 Task: Change  the formatting of the data to Which is  Less than 5, In conditional formating, put the option 'Green Fill with Dark Green Text. . 'In the sheet   Triumph Sales review   book
Action: Mouse moved to (45, 169)
Screenshot: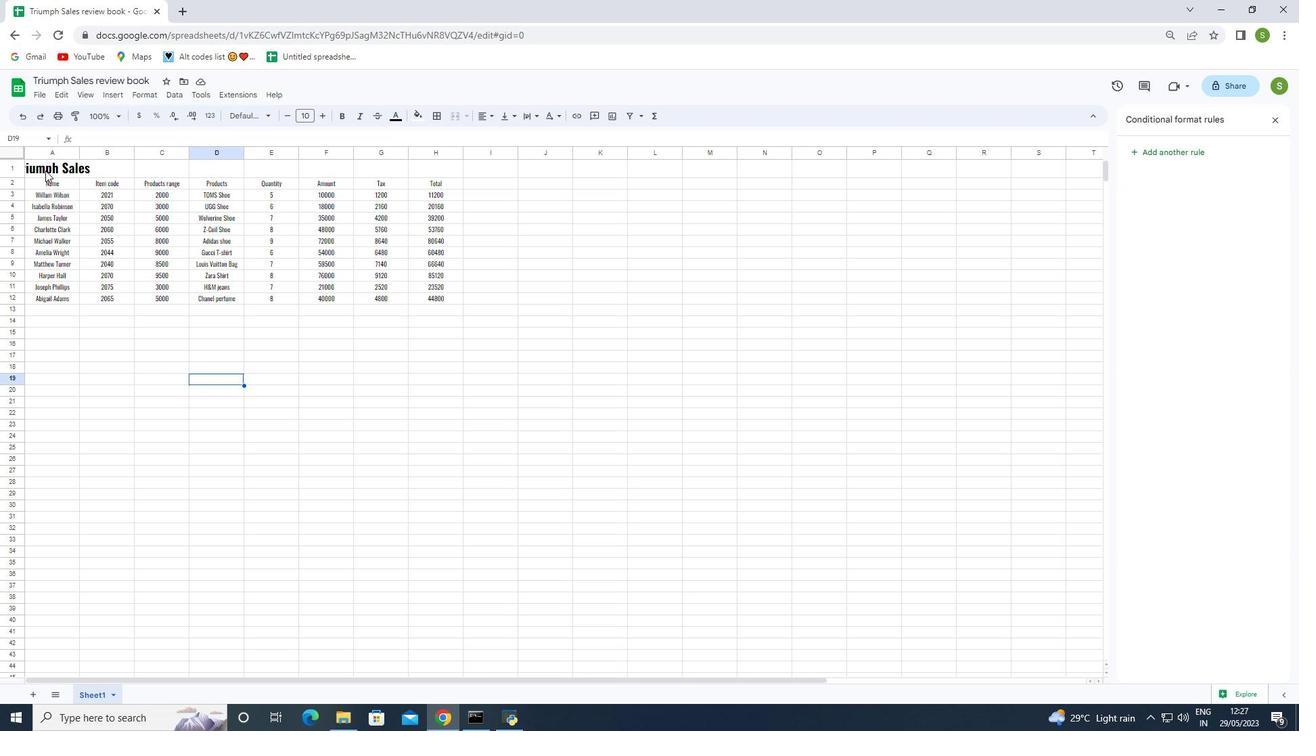 
Action: Mouse pressed left at (45, 169)
Screenshot: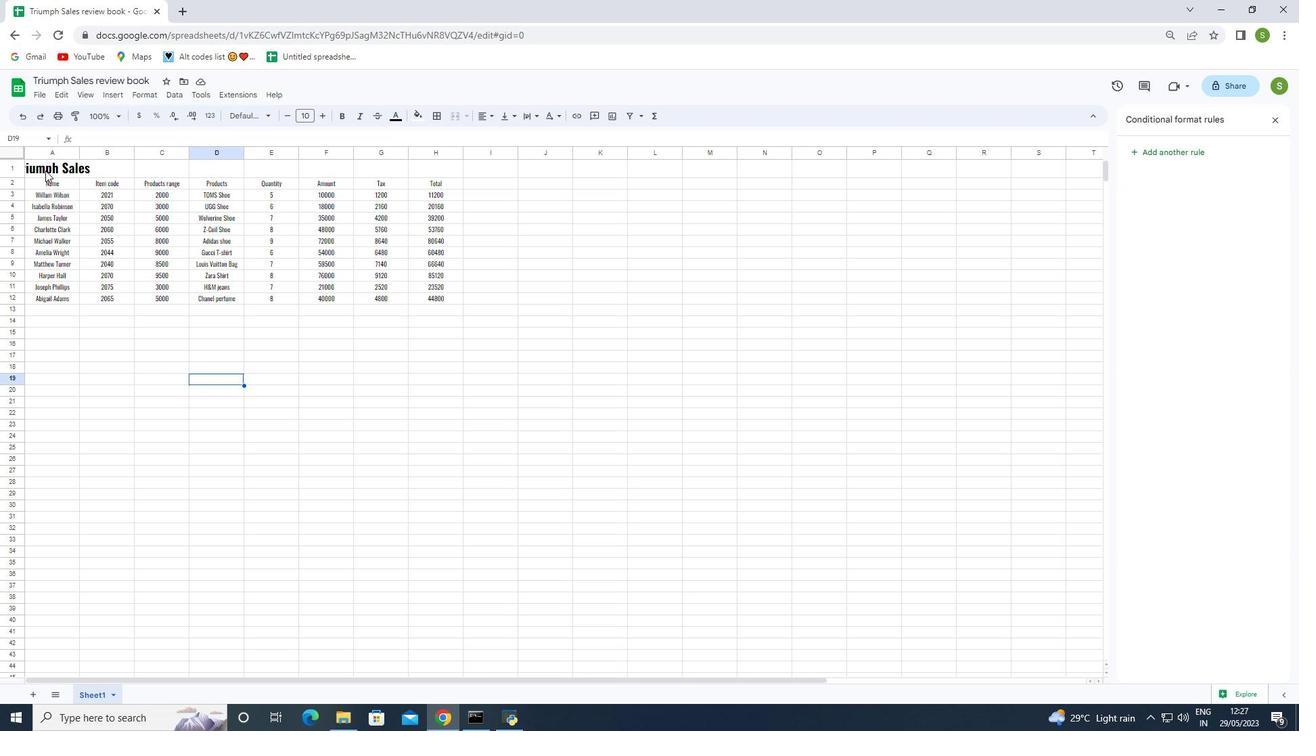 
Action: Mouse moved to (151, 97)
Screenshot: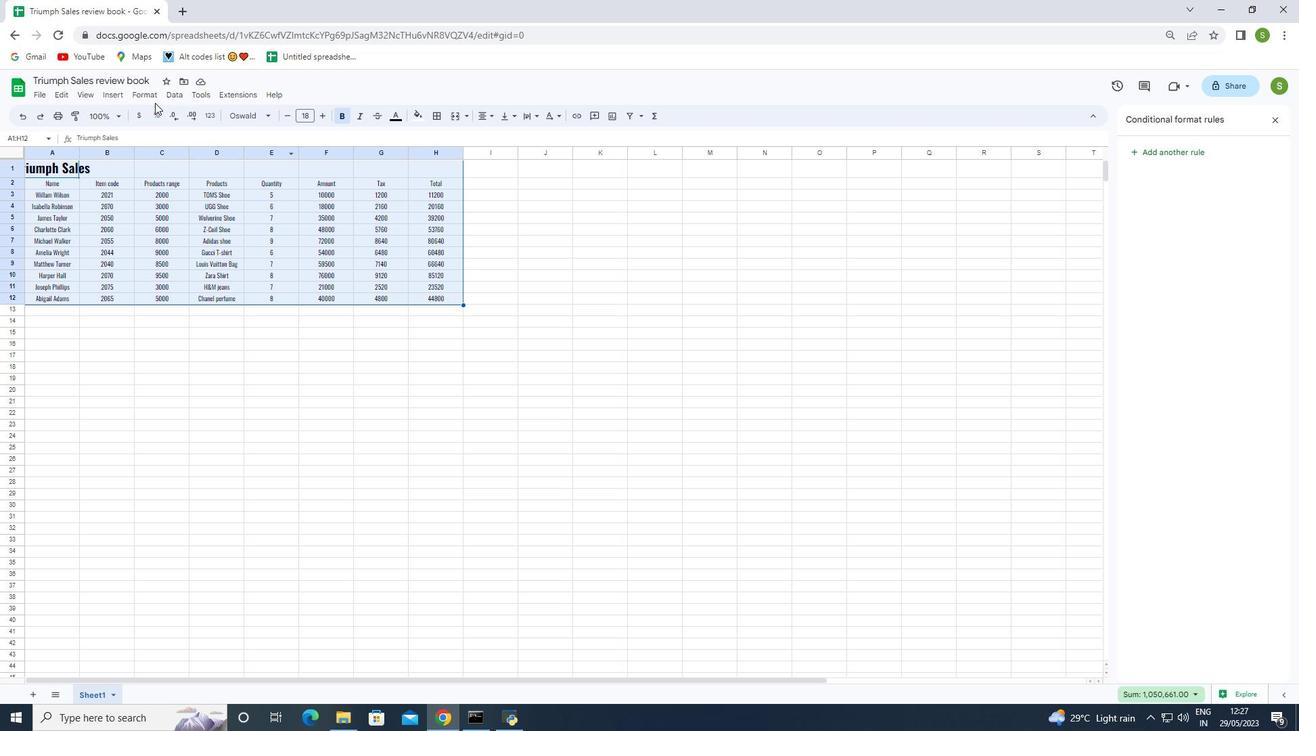 
Action: Mouse pressed left at (151, 97)
Screenshot: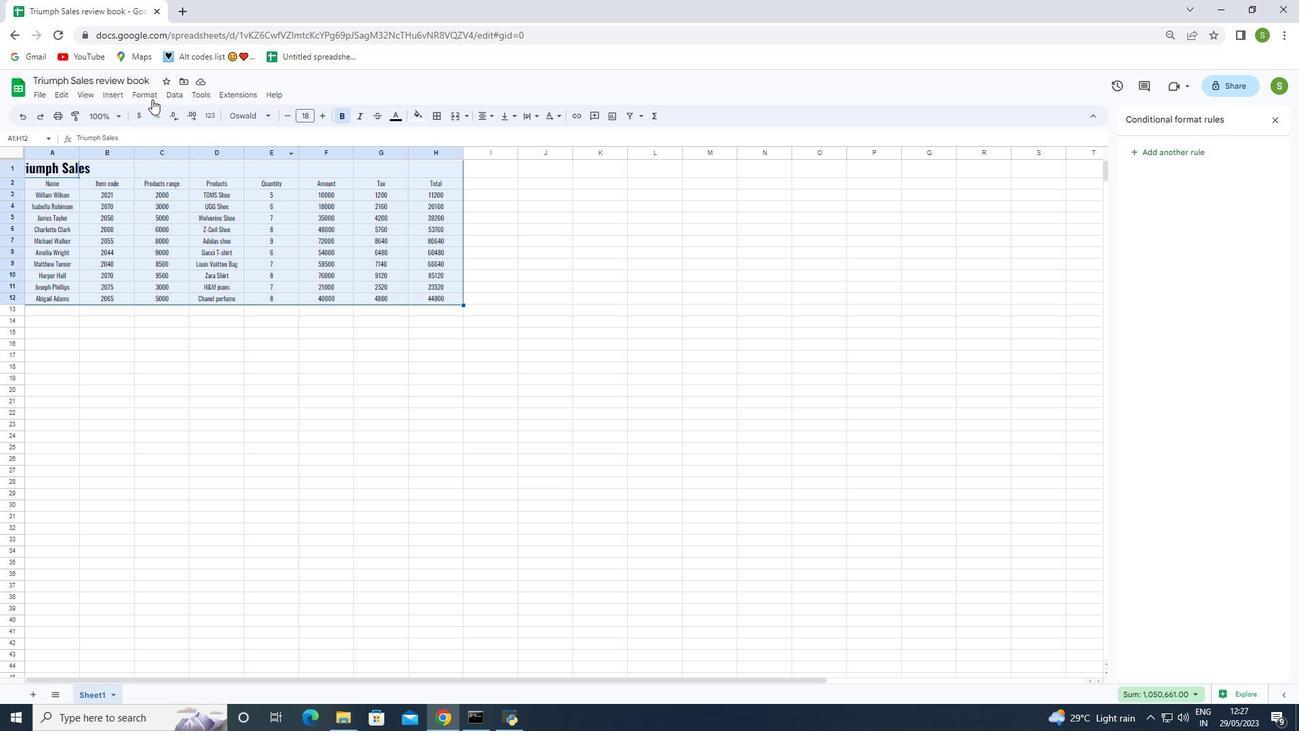 
Action: Mouse moved to (179, 279)
Screenshot: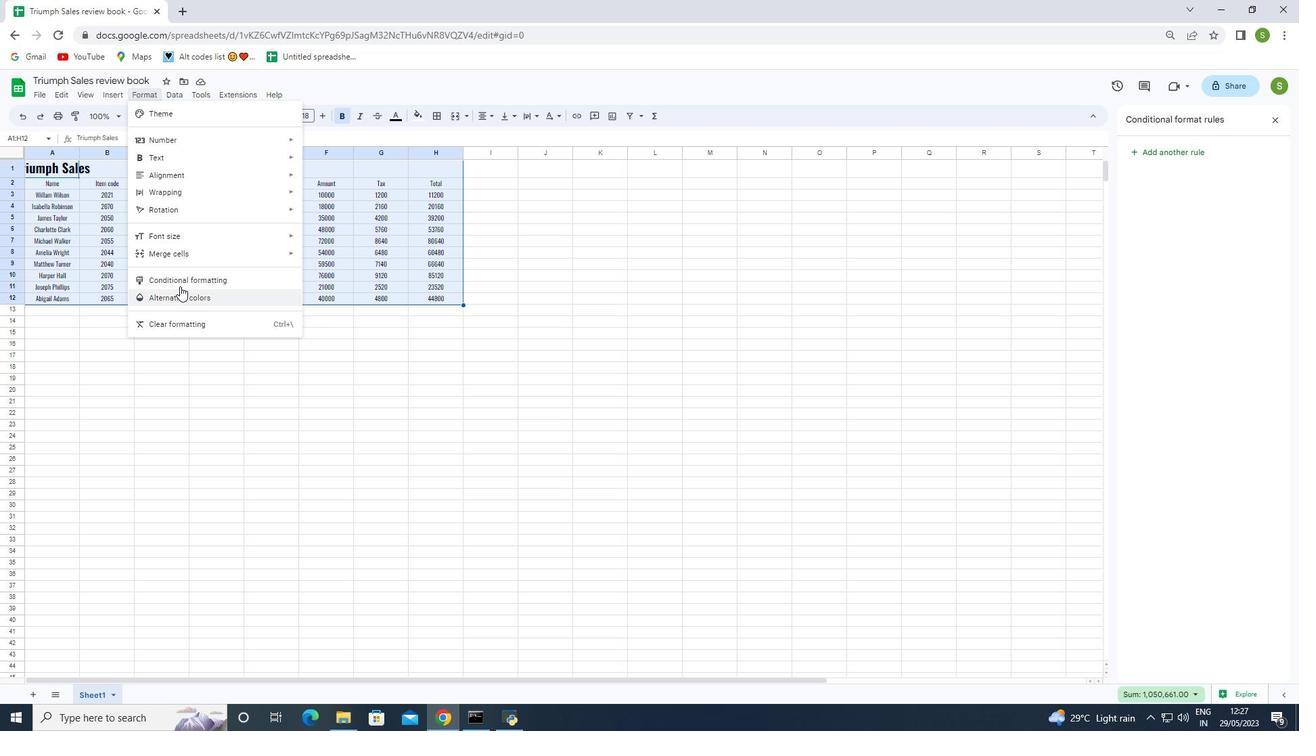 
Action: Mouse pressed left at (179, 279)
Screenshot: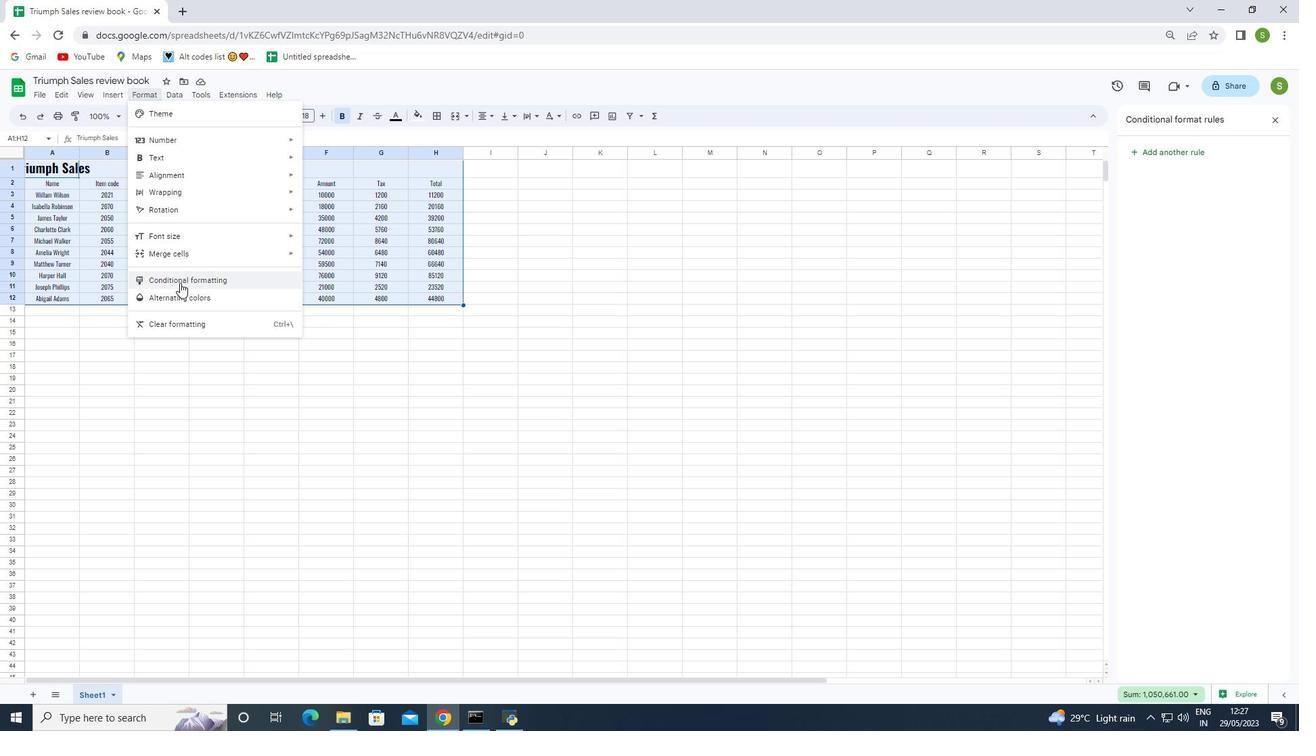 
Action: Mouse moved to (1226, 322)
Screenshot: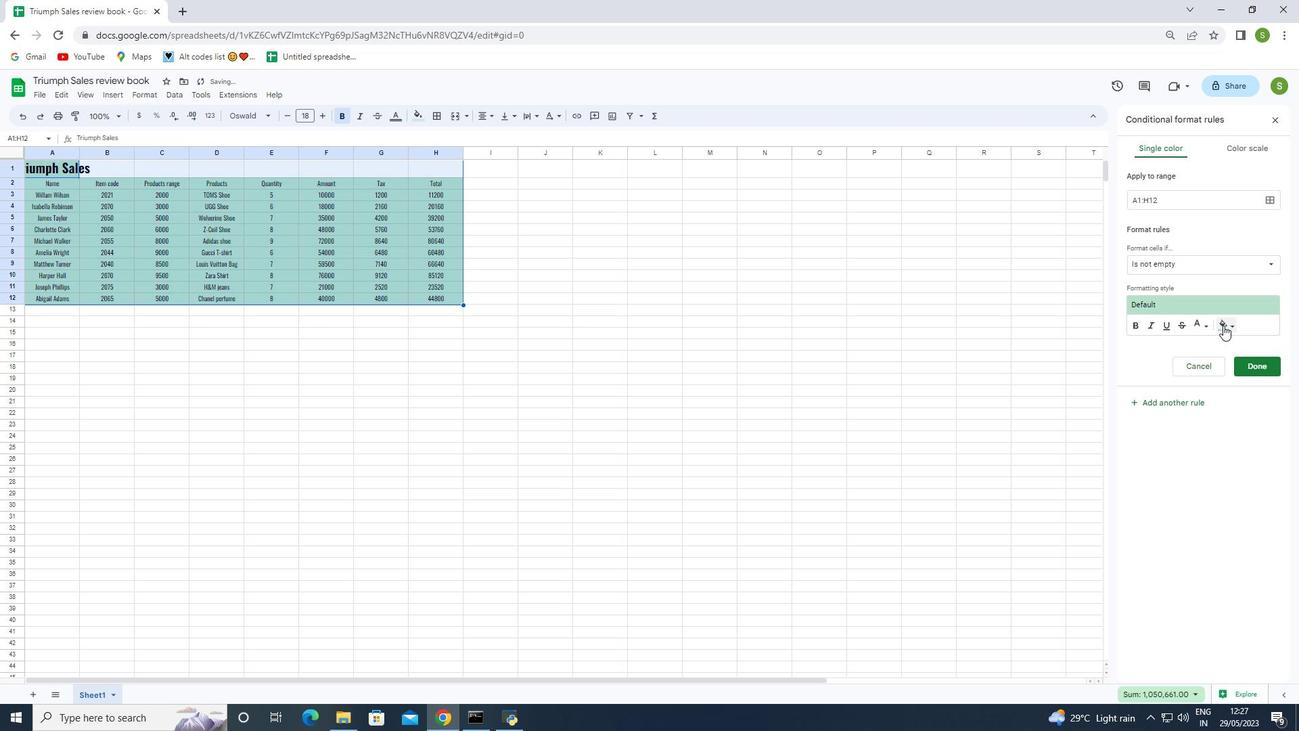 
Action: Mouse pressed left at (1226, 322)
Screenshot: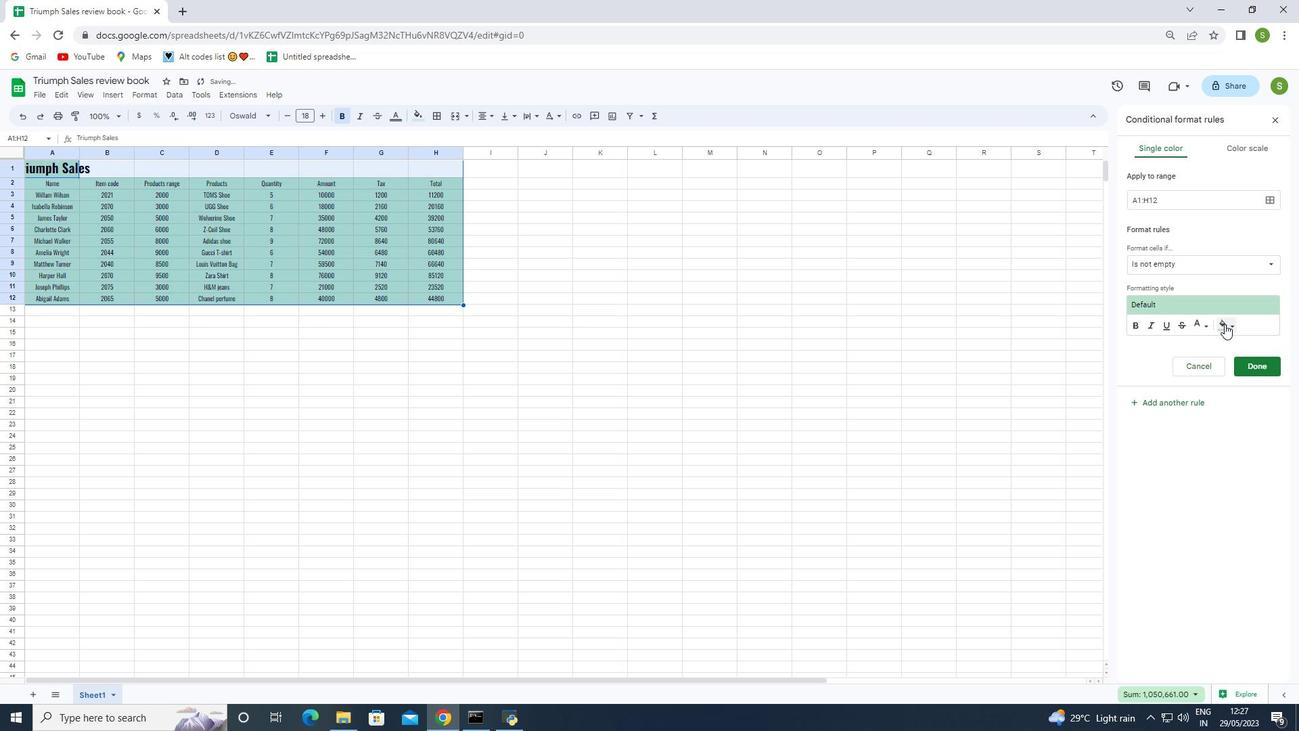 
Action: Mouse moved to (1166, 372)
Screenshot: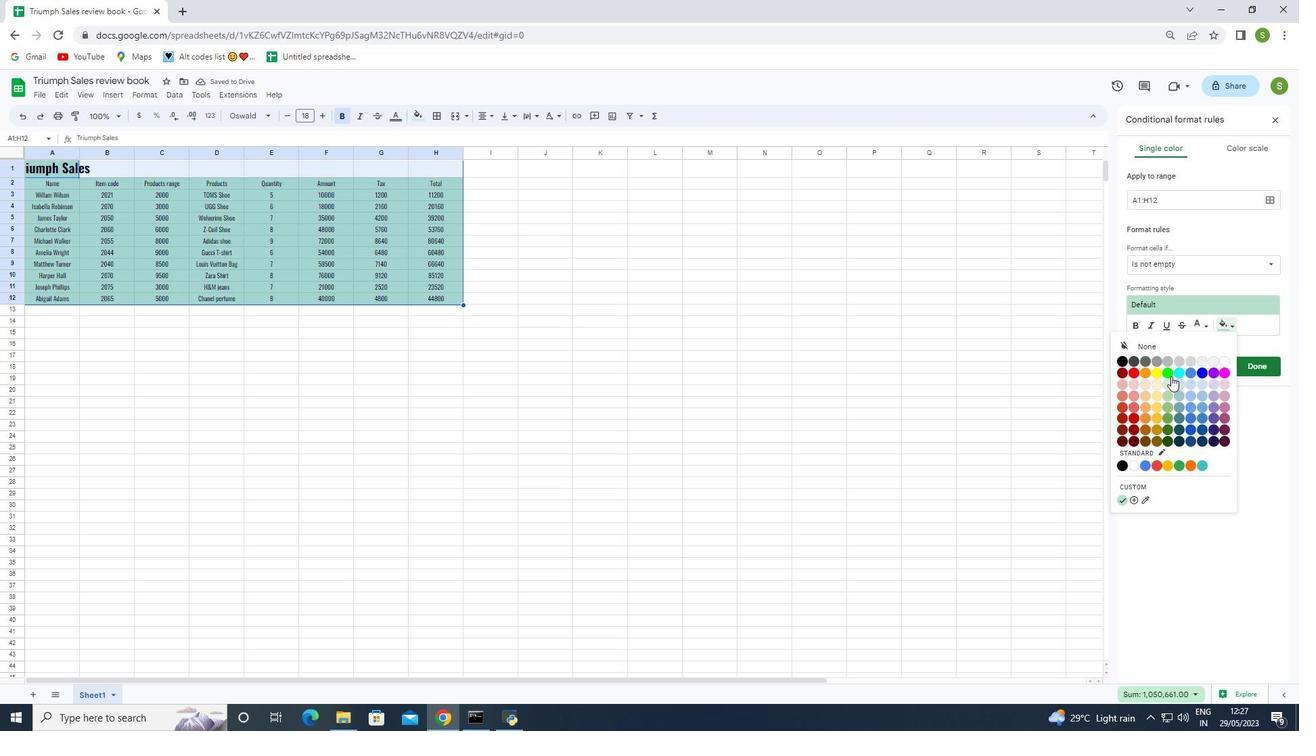 
Action: Mouse pressed left at (1166, 372)
Screenshot: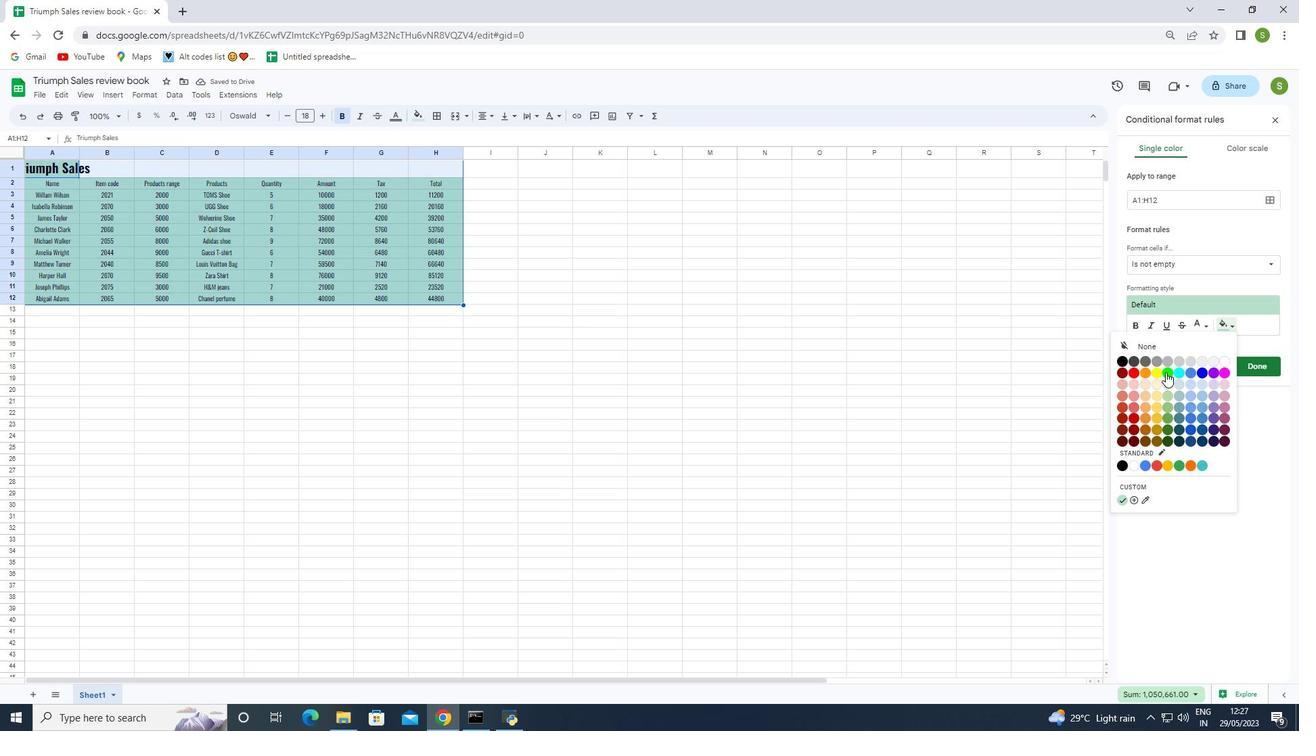 
Action: Mouse moved to (1204, 327)
Screenshot: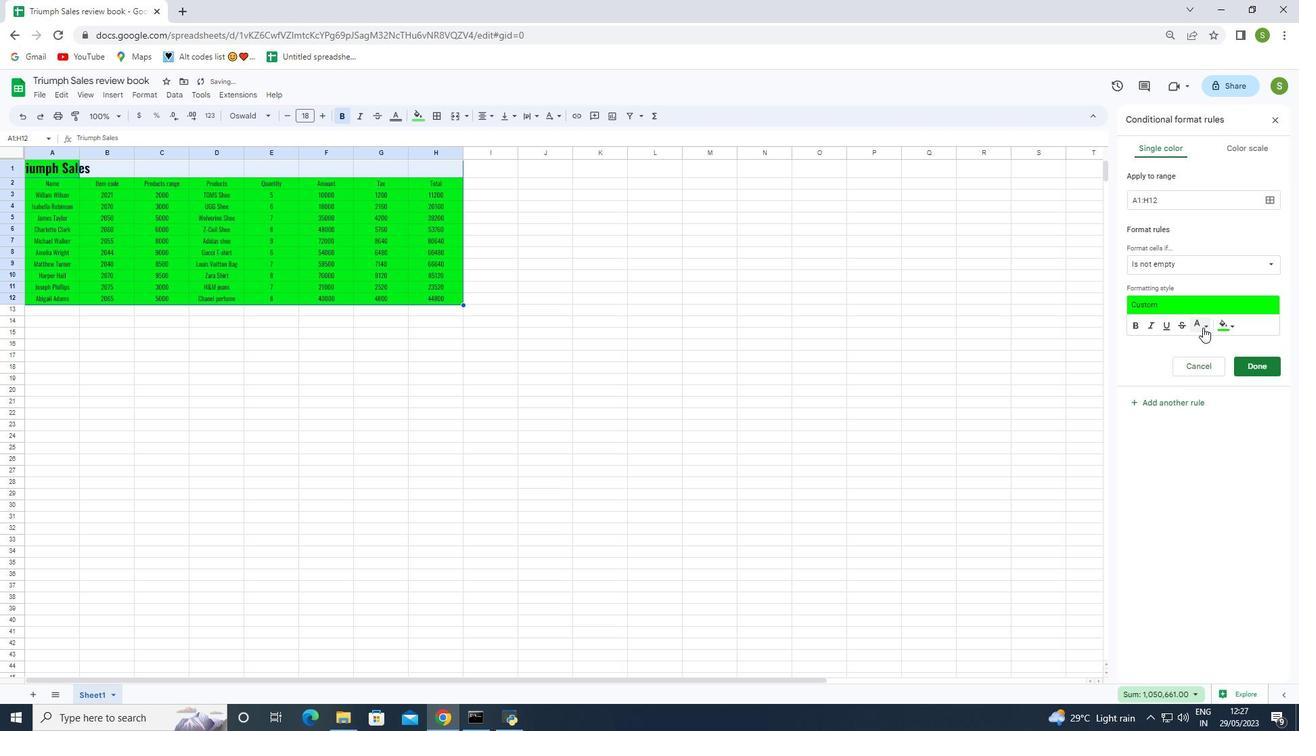 
Action: Mouse pressed left at (1204, 327)
Screenshot: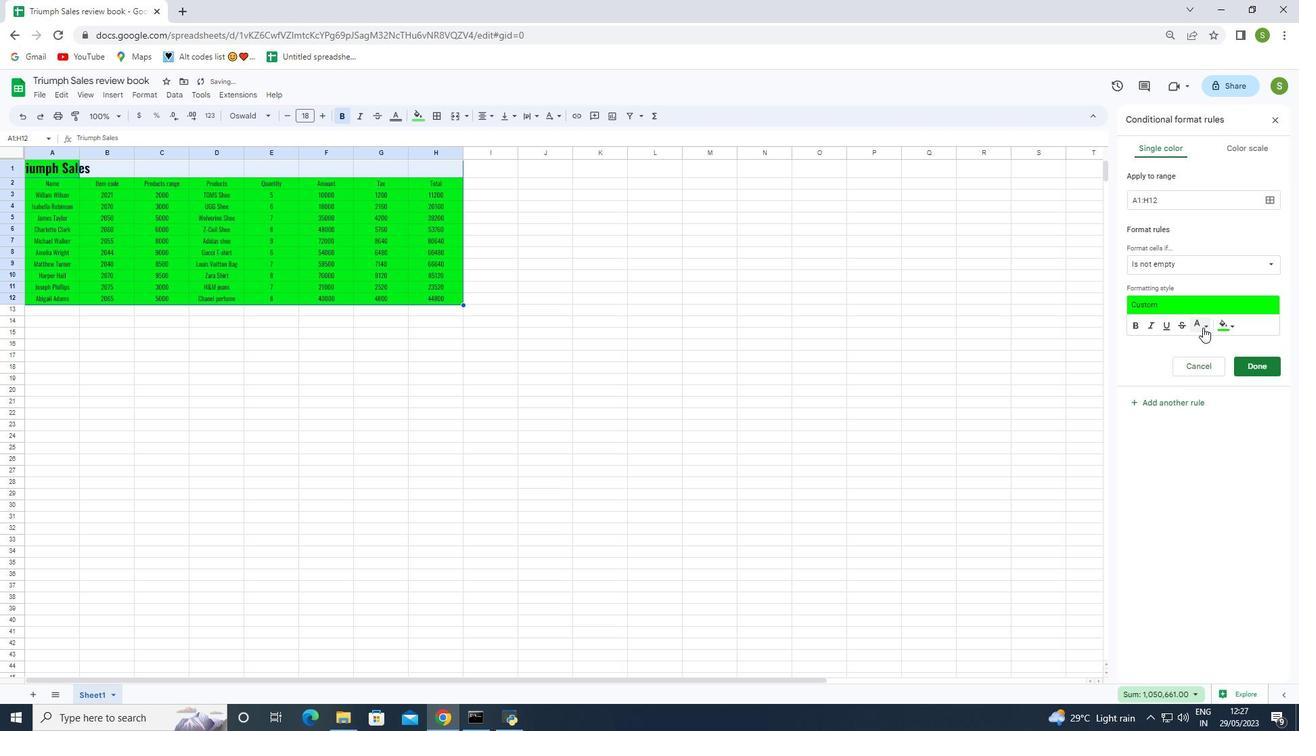 
Action: Mouse moved to (1146, 429)
Screenshot: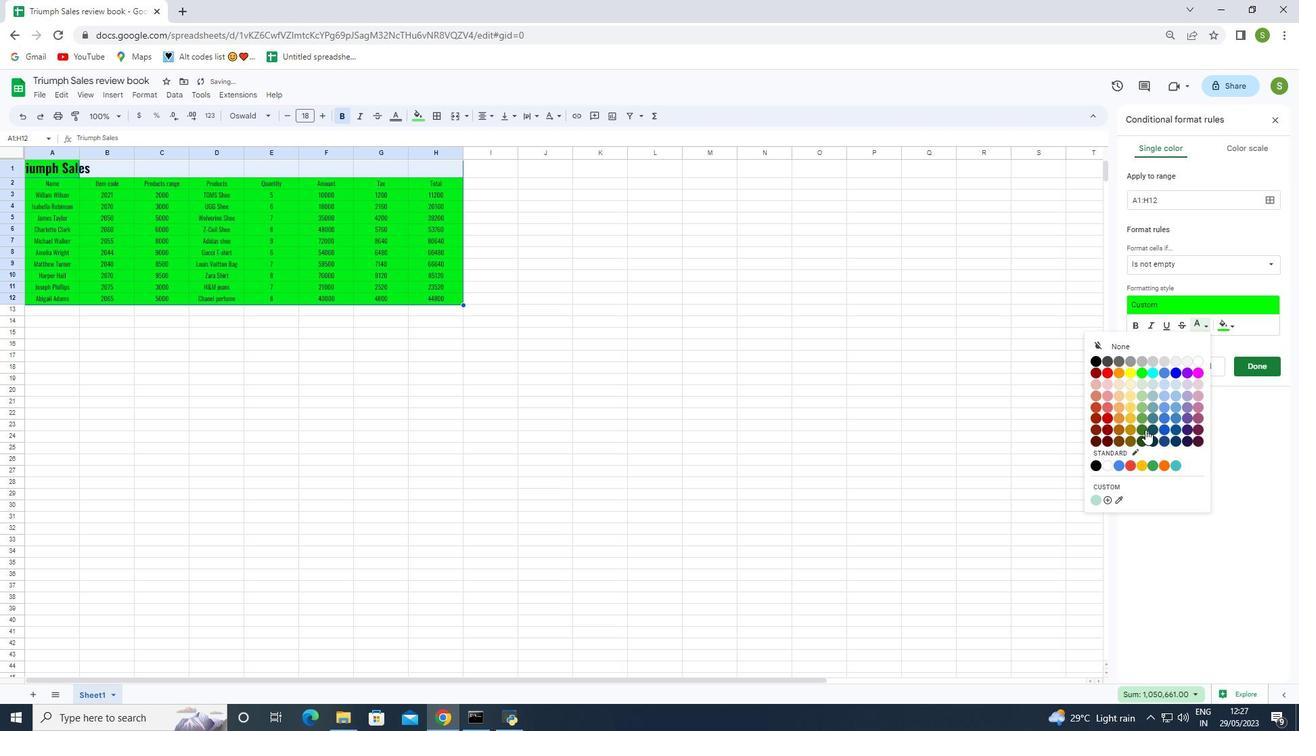 
Action: Mouse pressed left at (1146, 429)
Screenshot: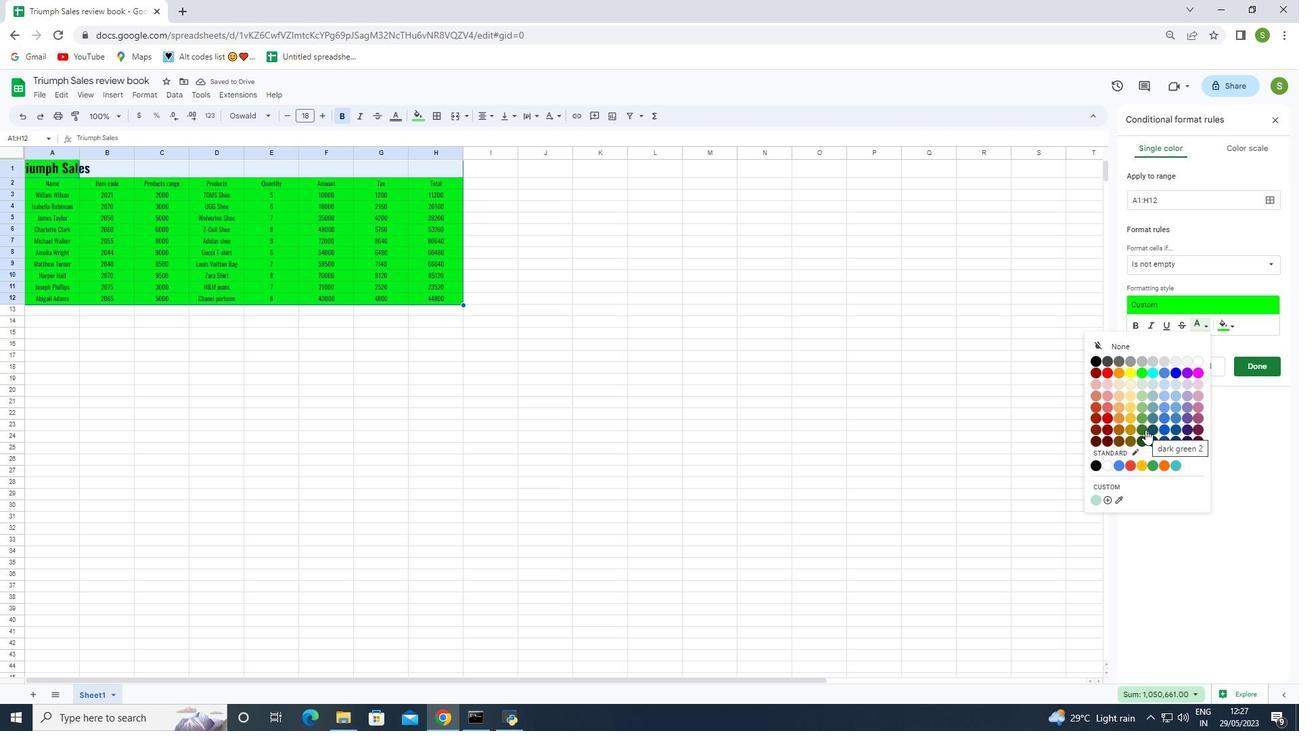 
Action: Mouse moved to (1147, 268)
Screenshot: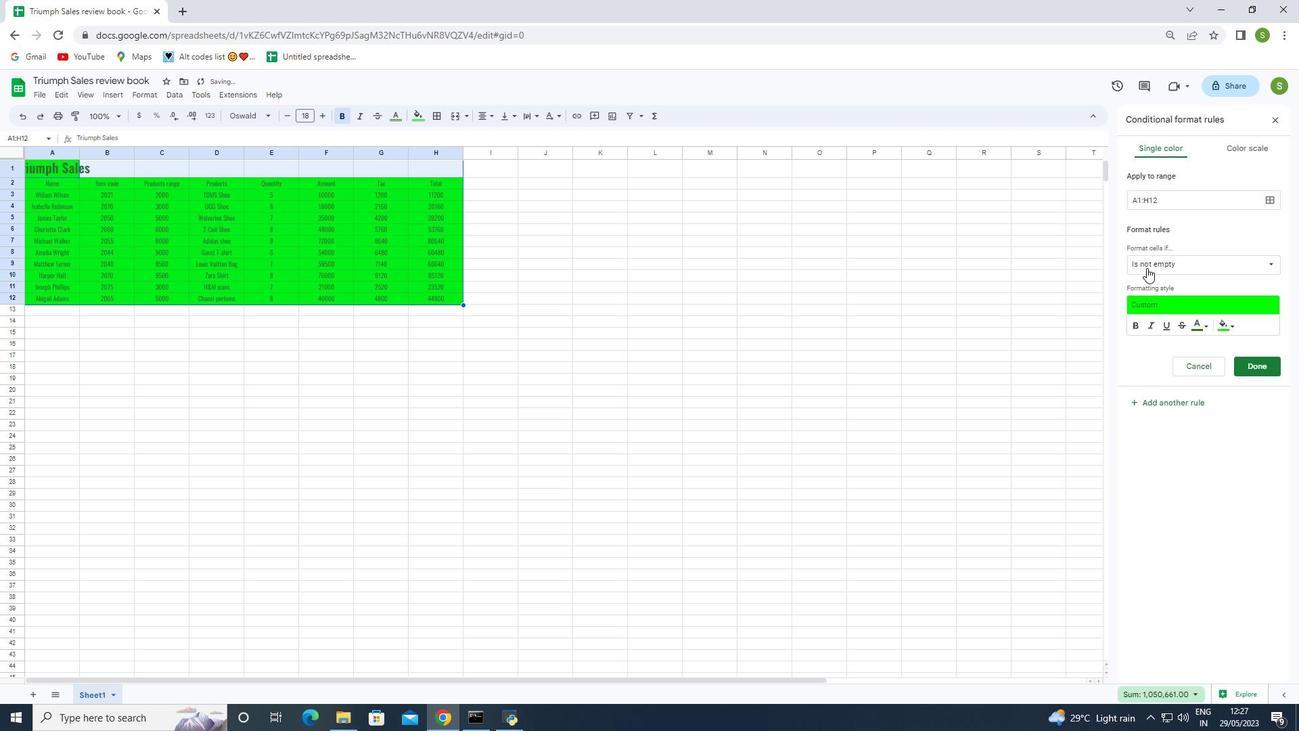 
Action: Mouse pressed left at (1147, 268)
Screenshot: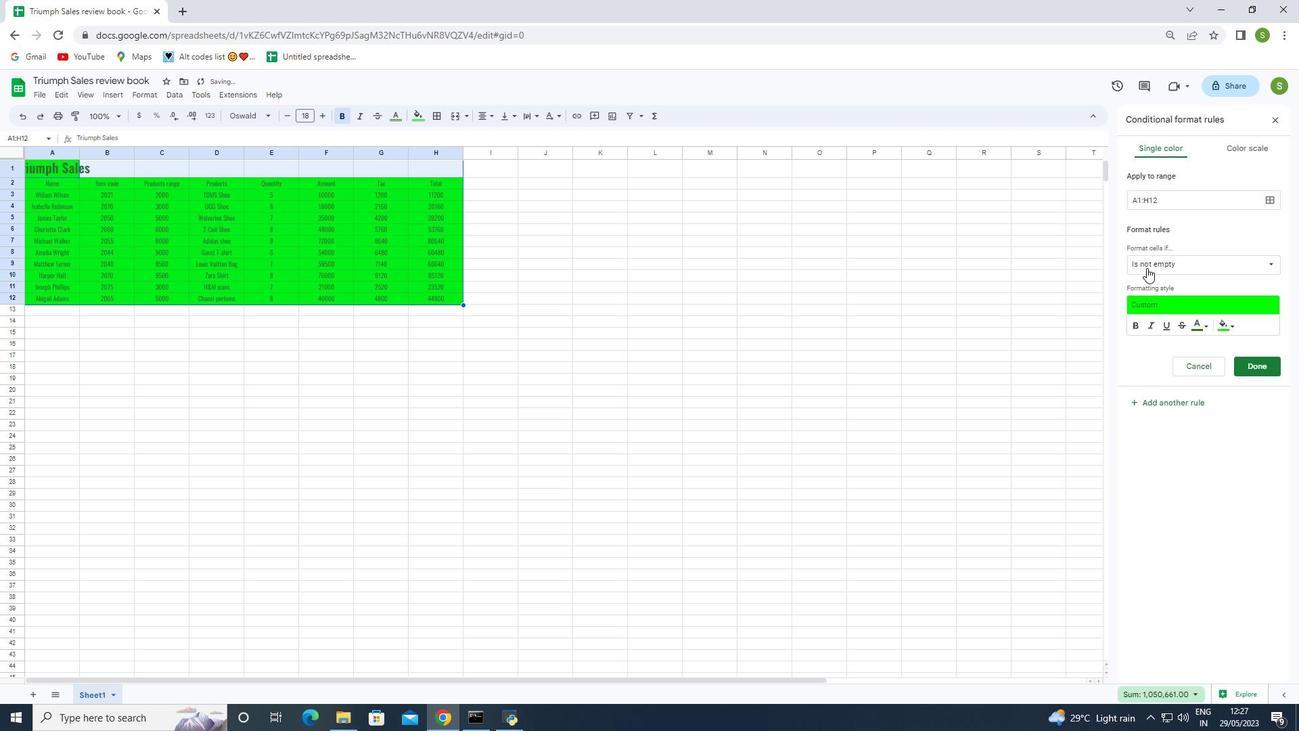 
Action: Mouse moved to (1167, 474)
Screenshot: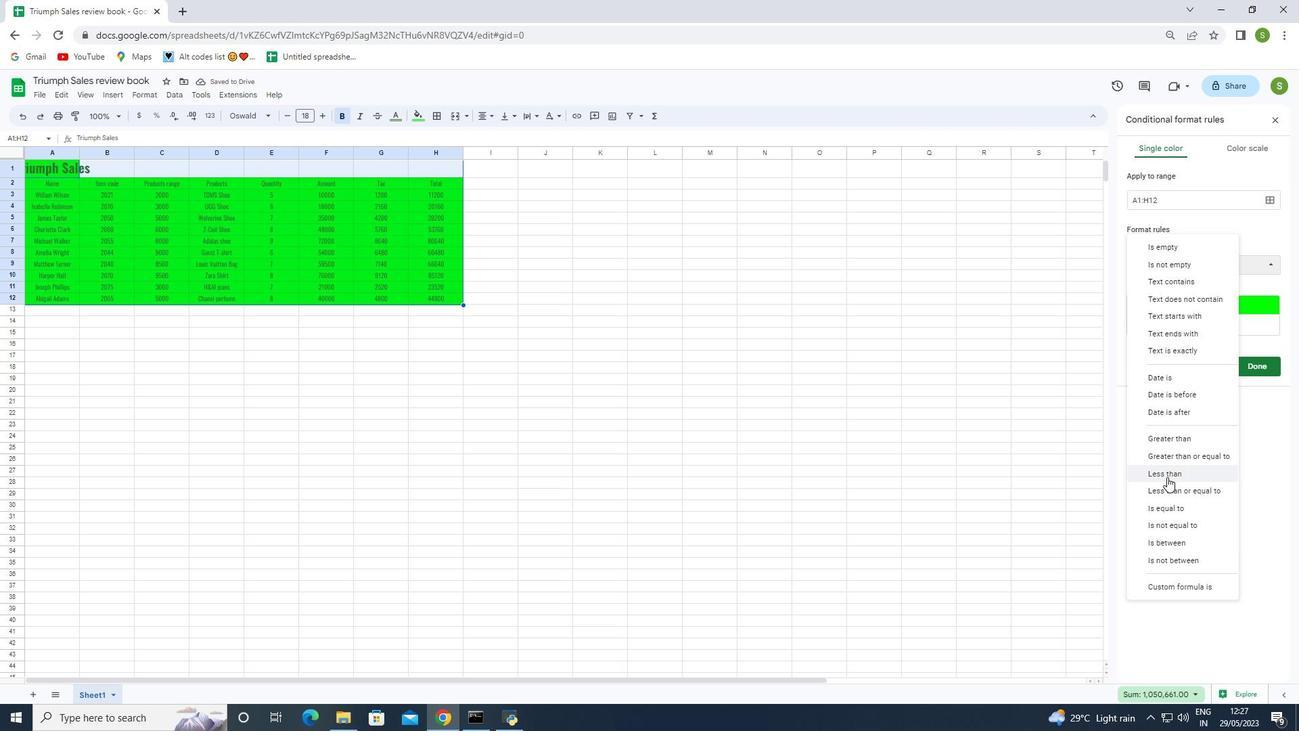 
Action: Mouse pressed left at (1167, 474)
Screenshot: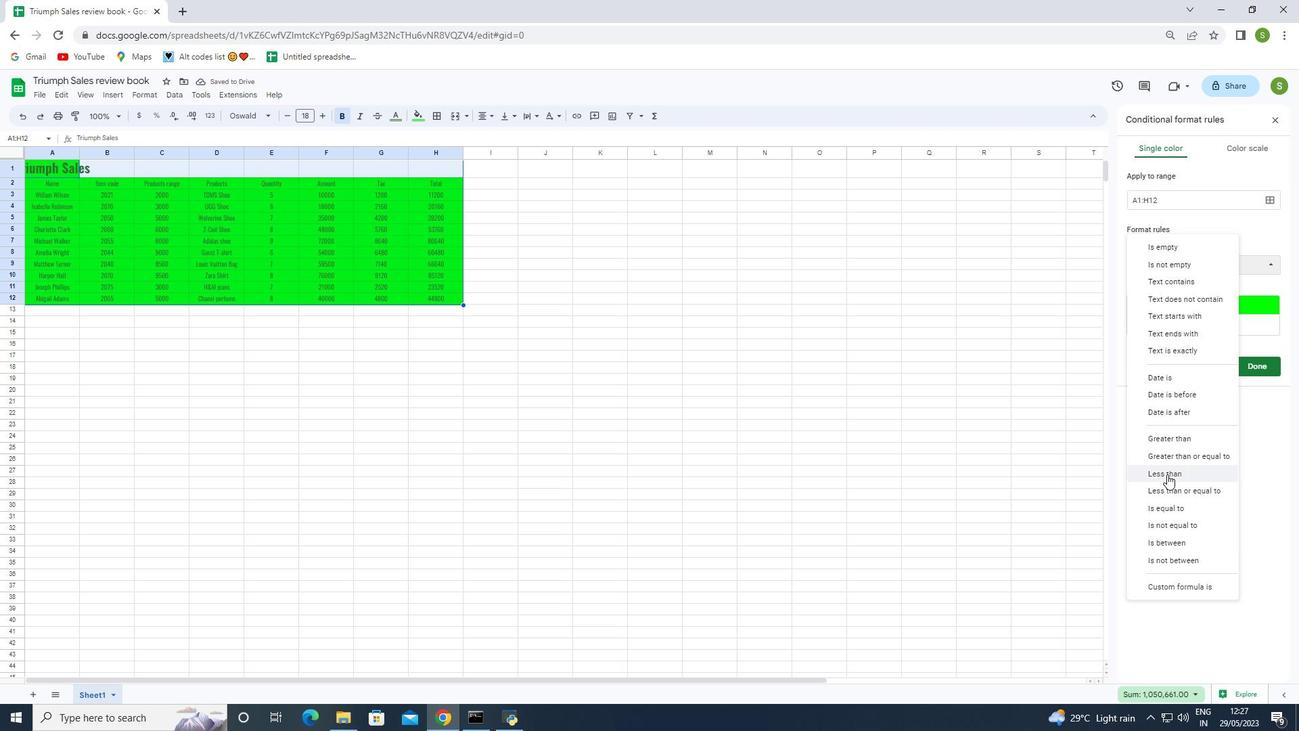 
Action: Mouse moved to (1186, 283)
Screenshot: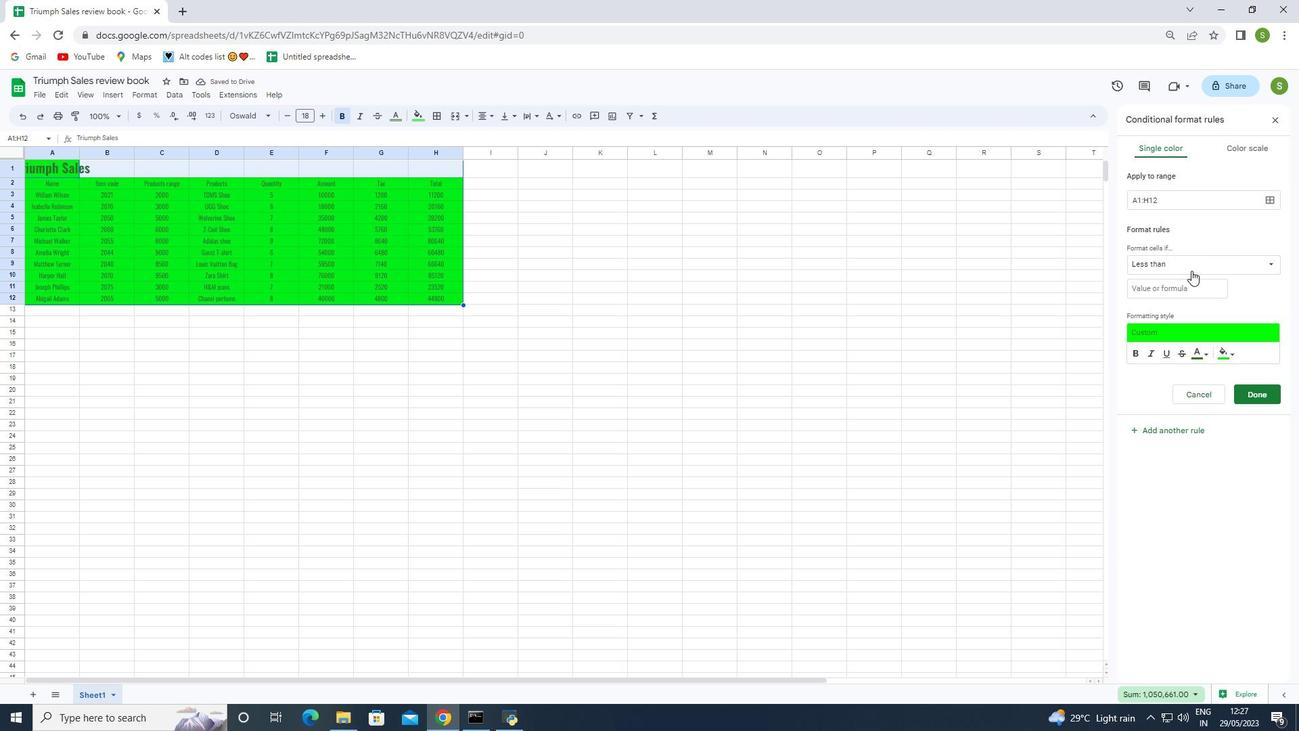 
Action: Mouse pressed left at (1186, 283)
Screenshot: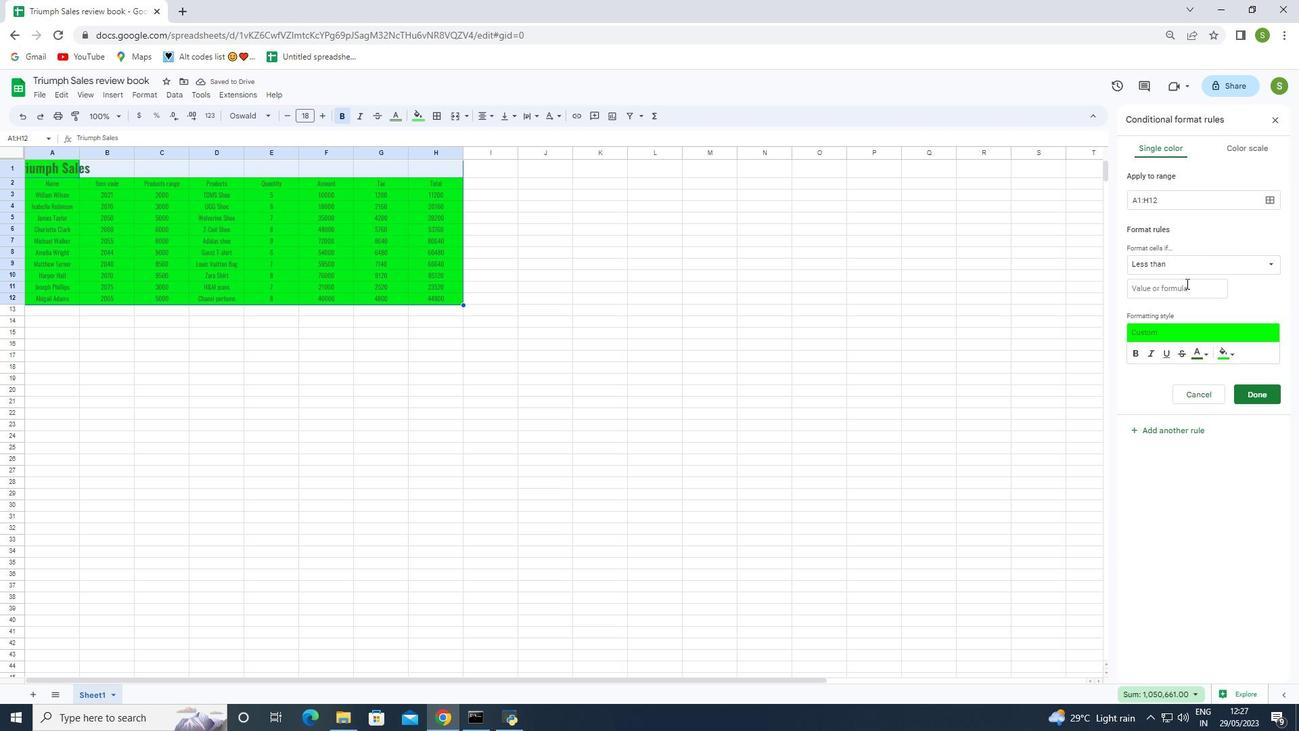 
Action: Key pressed 5
Screenshot: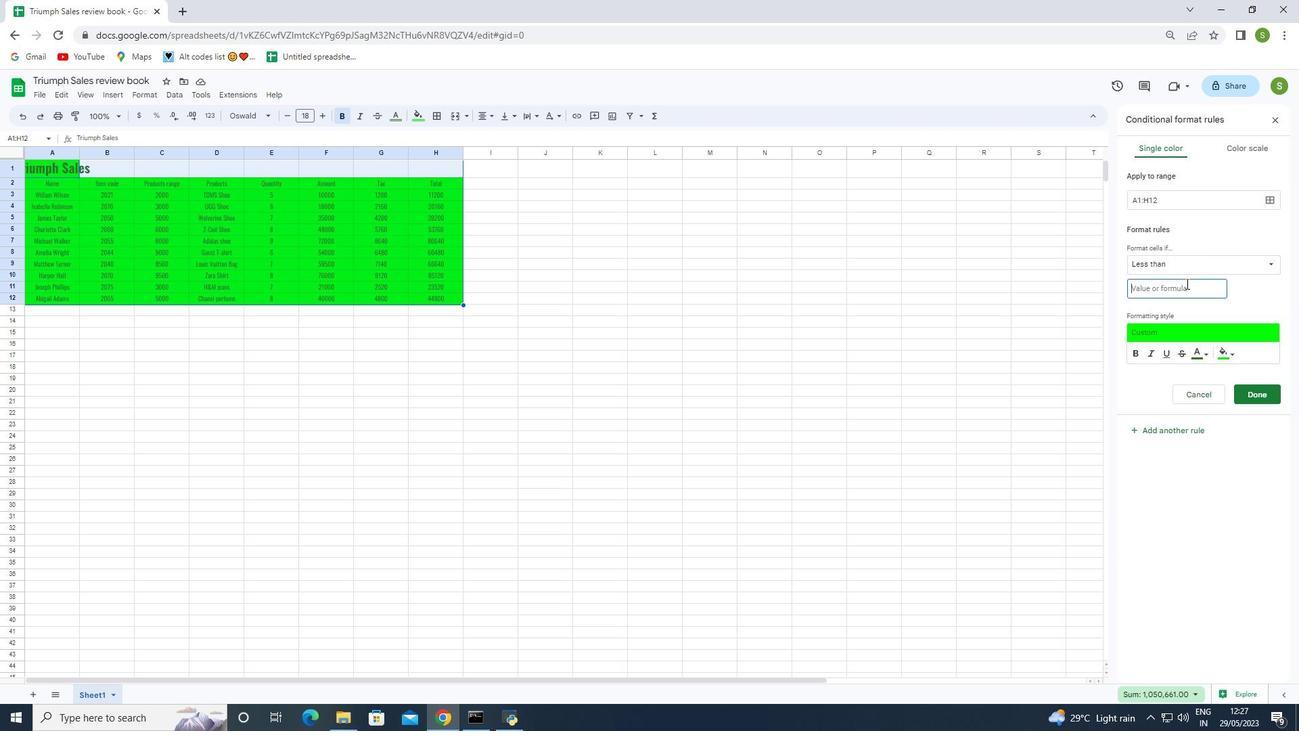 
Action: Mouse moved to (1251, 398)
Screenshot: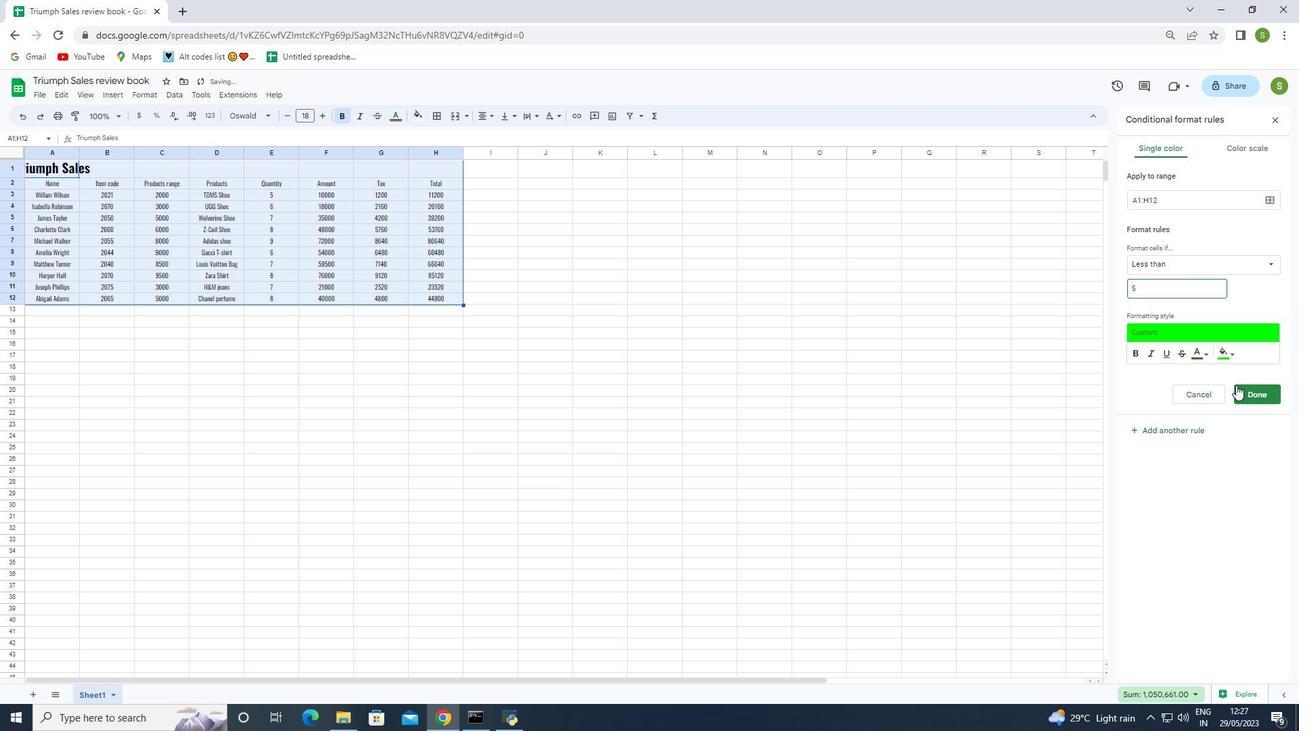 
Action: Mouse pressed left at (1251, 398)
Screenshot: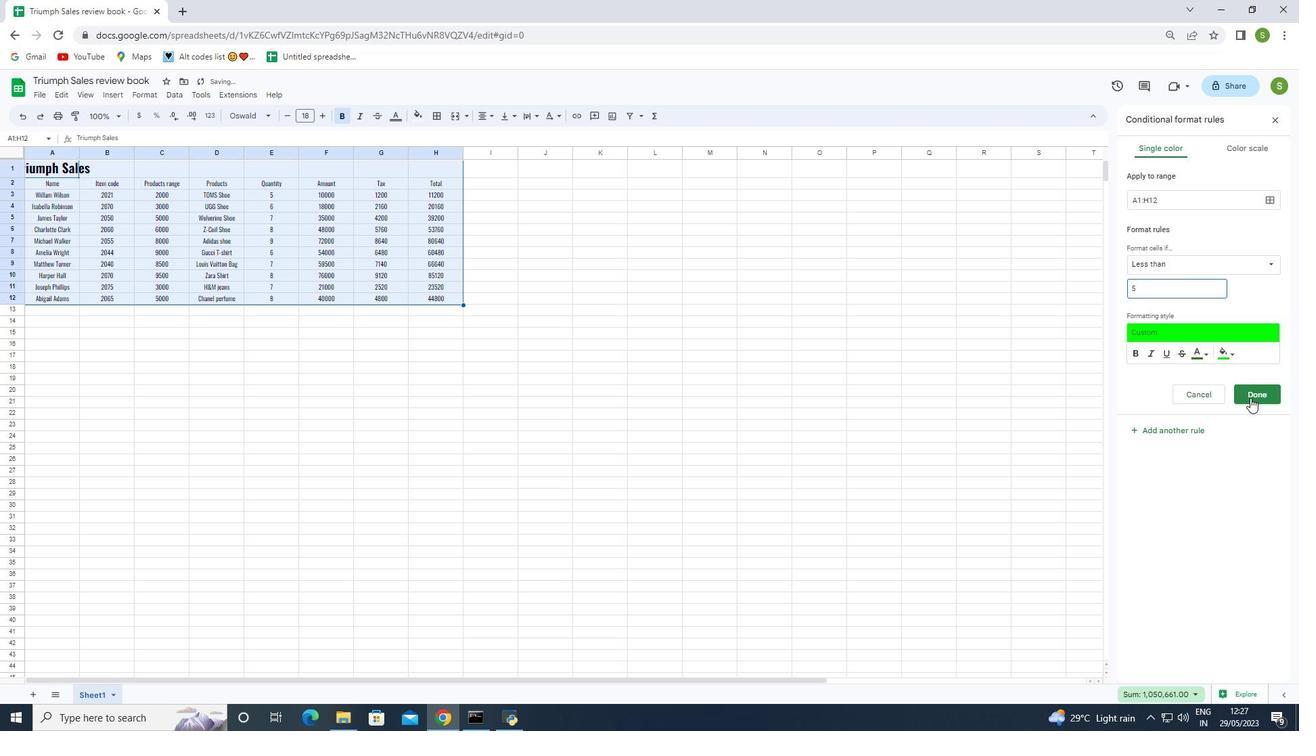 
Action: Mouse moved to (211, 304)
Screenshot: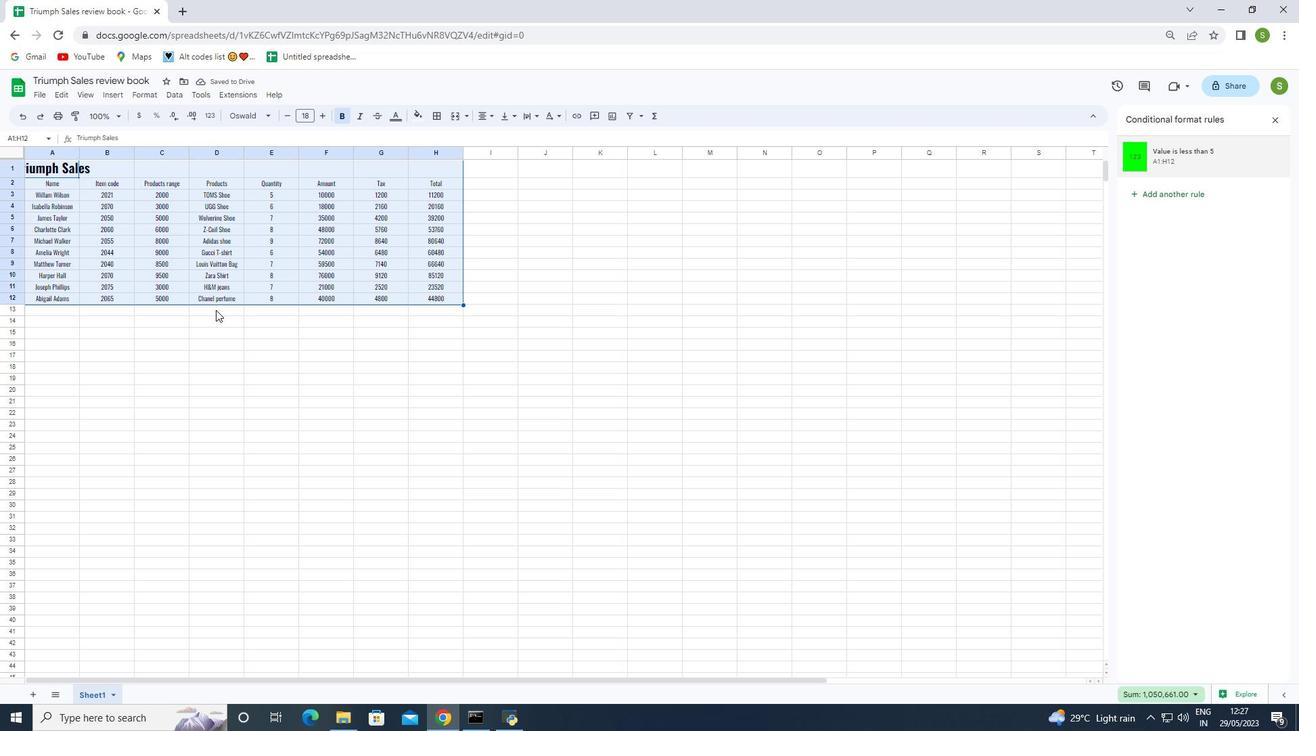 
Action: Mouse pressed left at (211, 304)
Screenshot: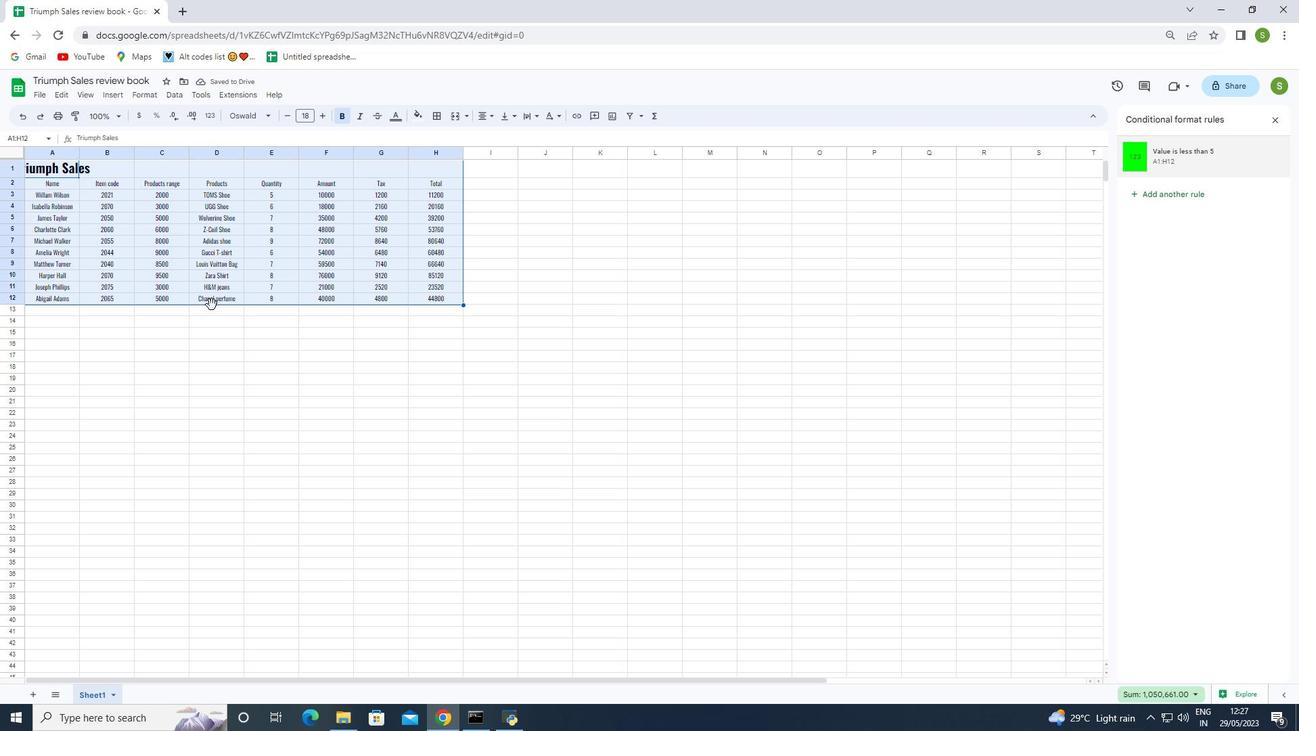 
Action: Mouse moved to (308, 294)
Screenshot: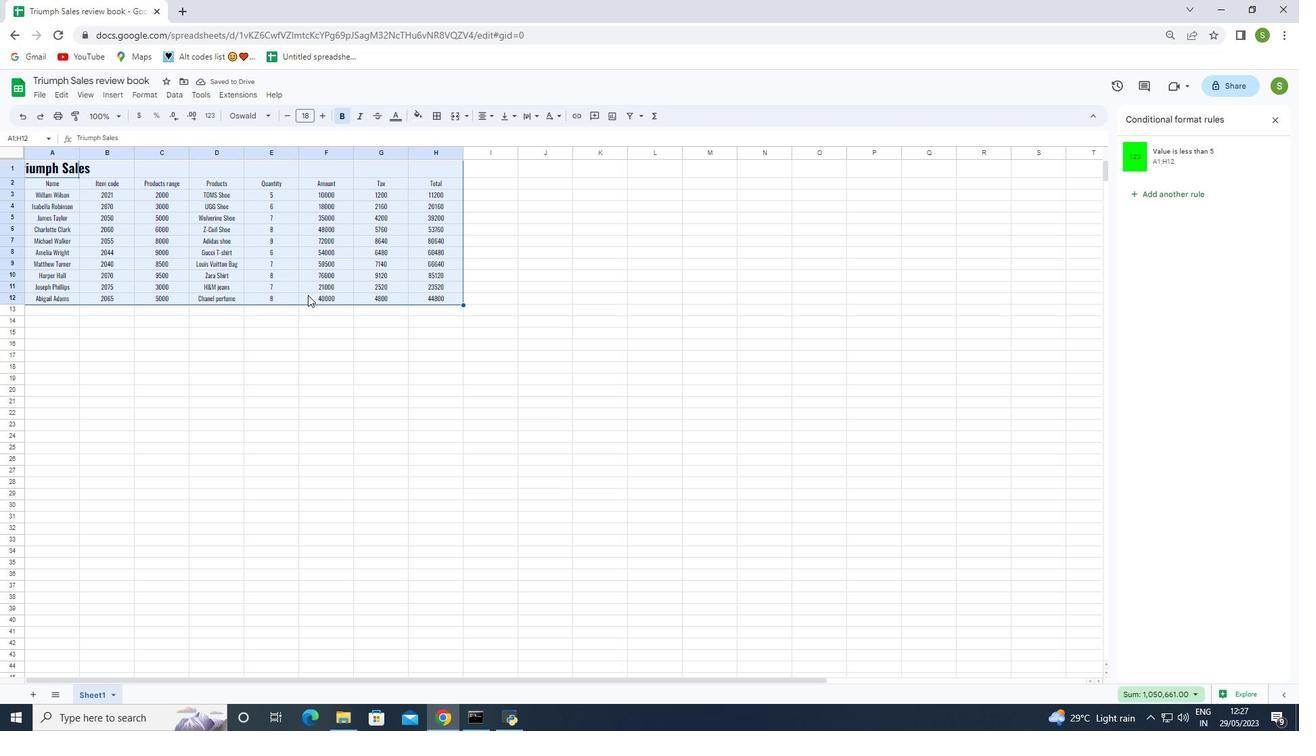 
Action: Mouse pressed left at (308, 294)
Screenshot: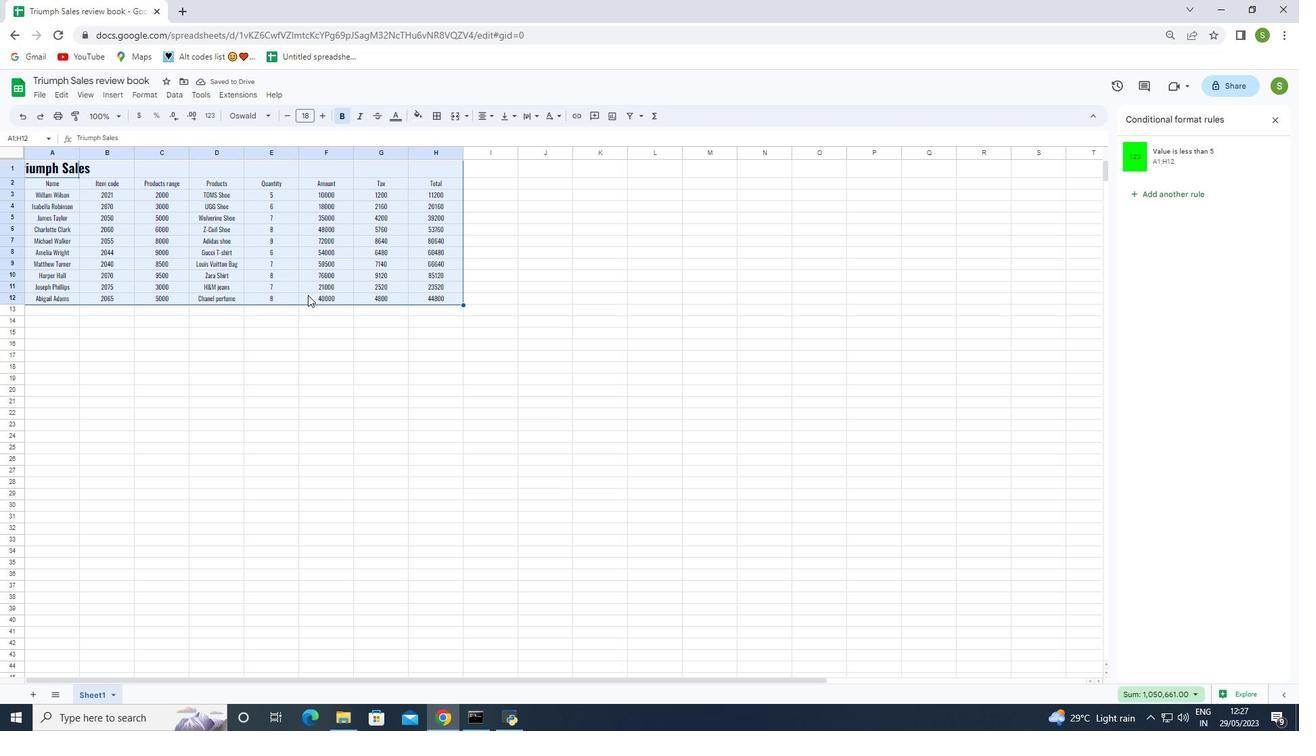 
Action: Mouse moved to (42, 94)
Screenshot: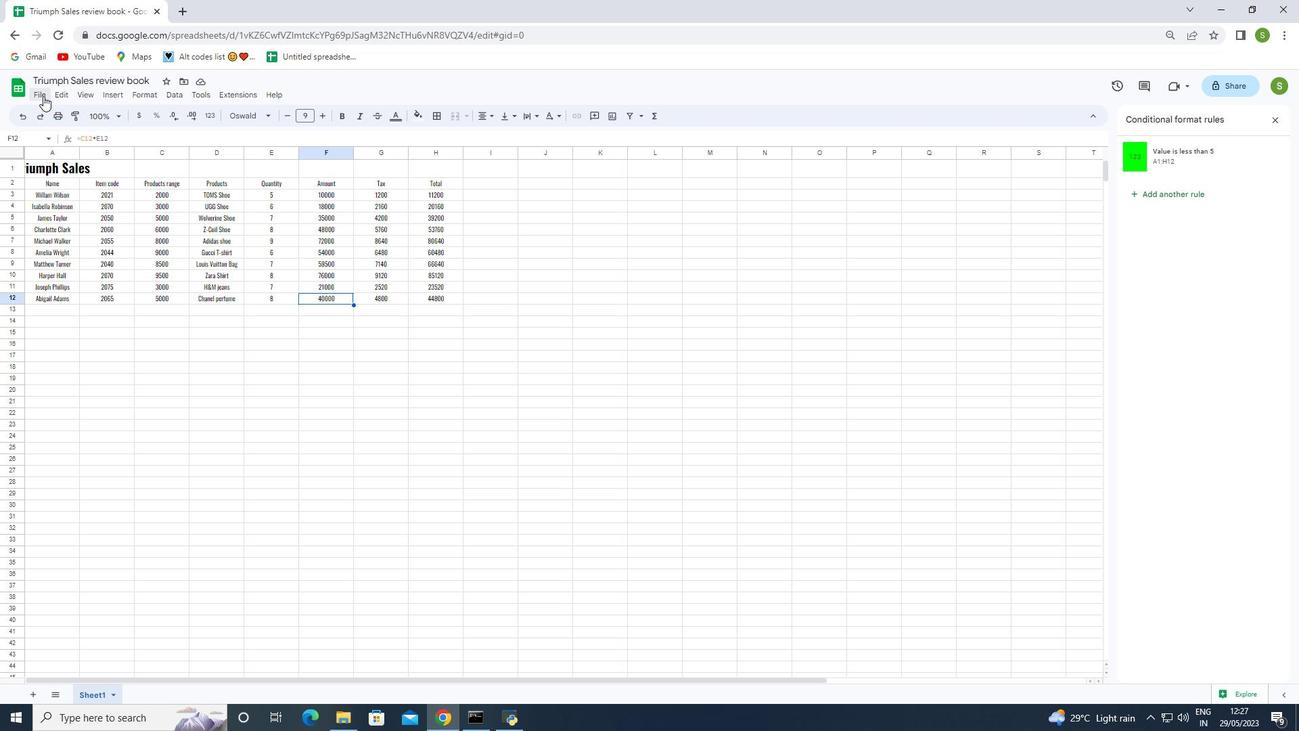 
Action: Mouse pressed left at (42, 94)
Screenshot: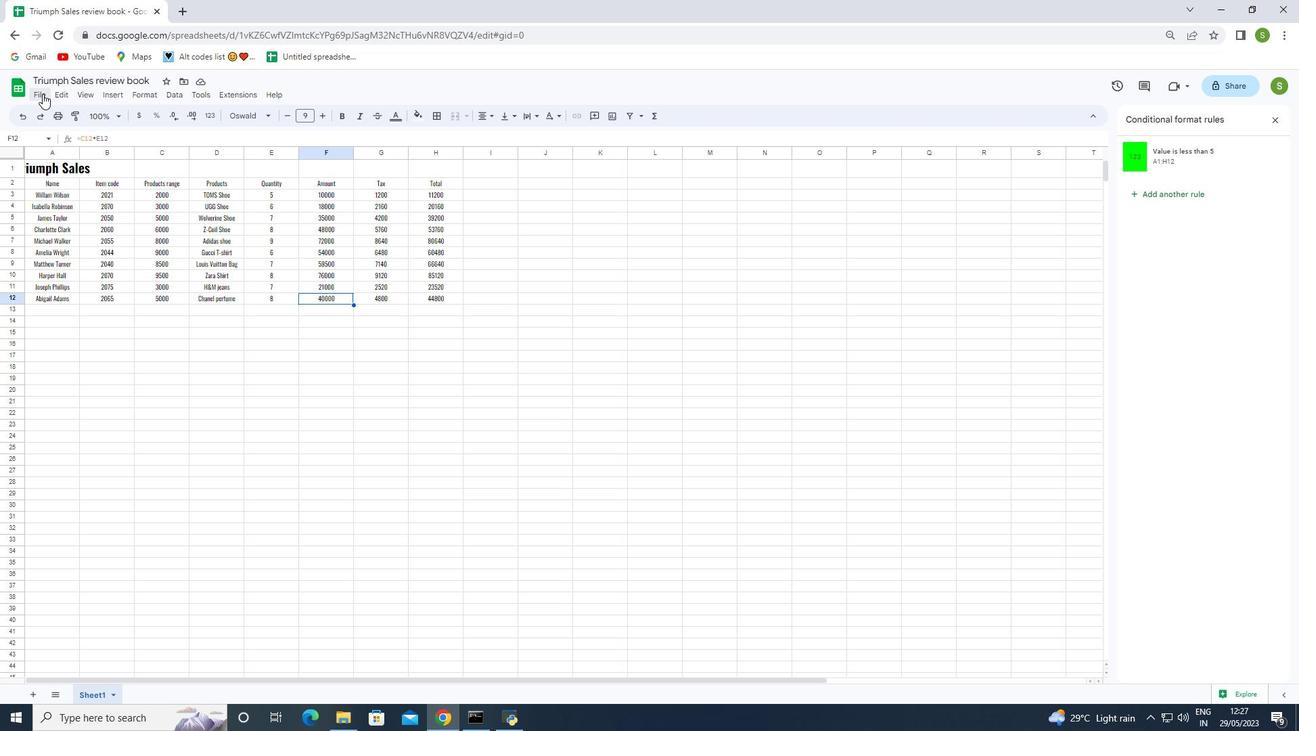 
Action: Mouse moved to (73, 253)
Screenshot: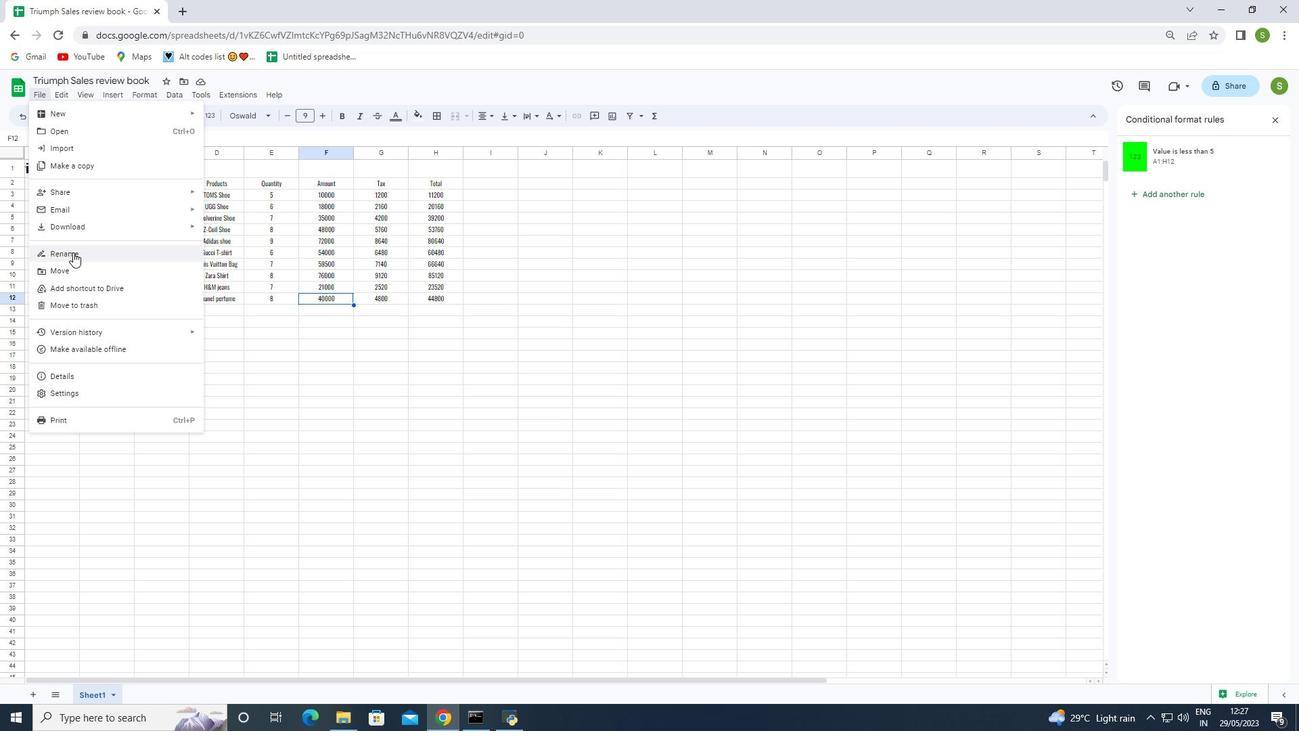 
Action: Mouse pressed left at (73, 253)
Screenshot: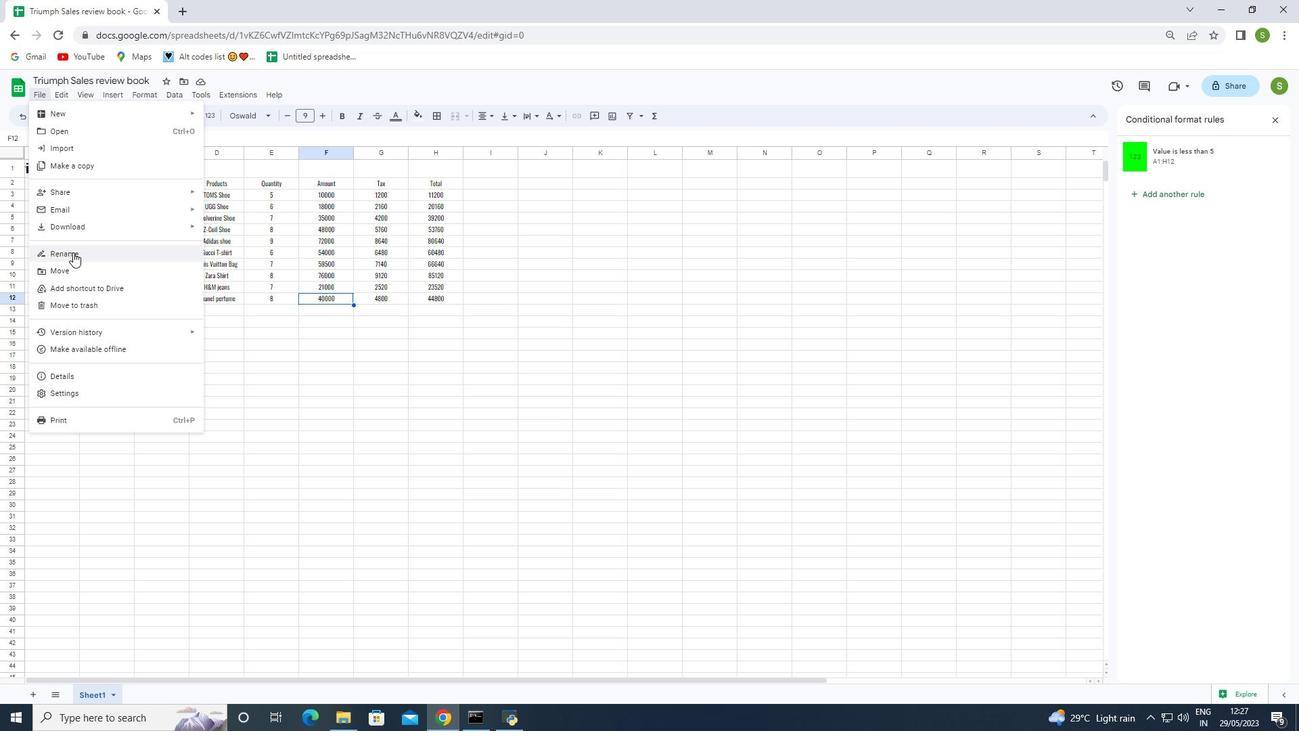 
Action: Mouse moved to (142, 289)
Screenshot: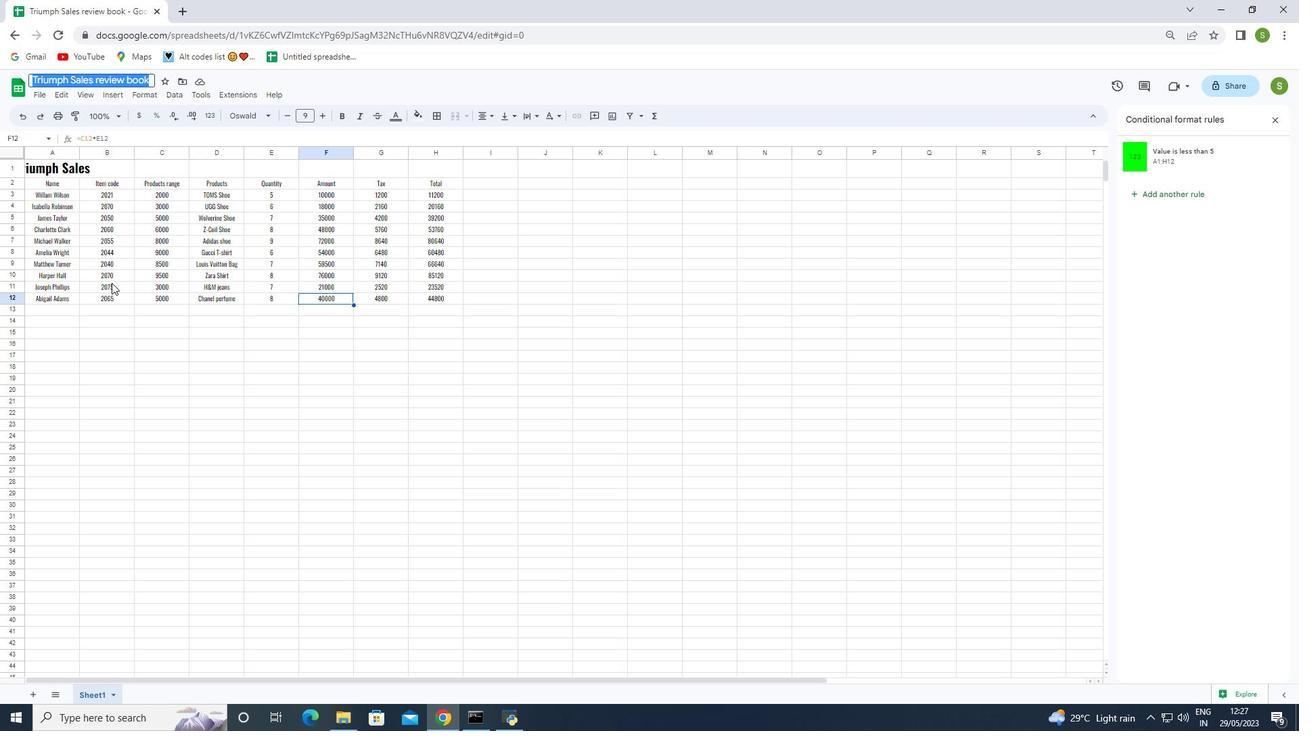 
Action: Key pressed <Key.backspace><Key.shift>Triumph<Key.space><Key.shift>Sales<Key.space>review<Key.space>book<Key.enter>
Screenshot: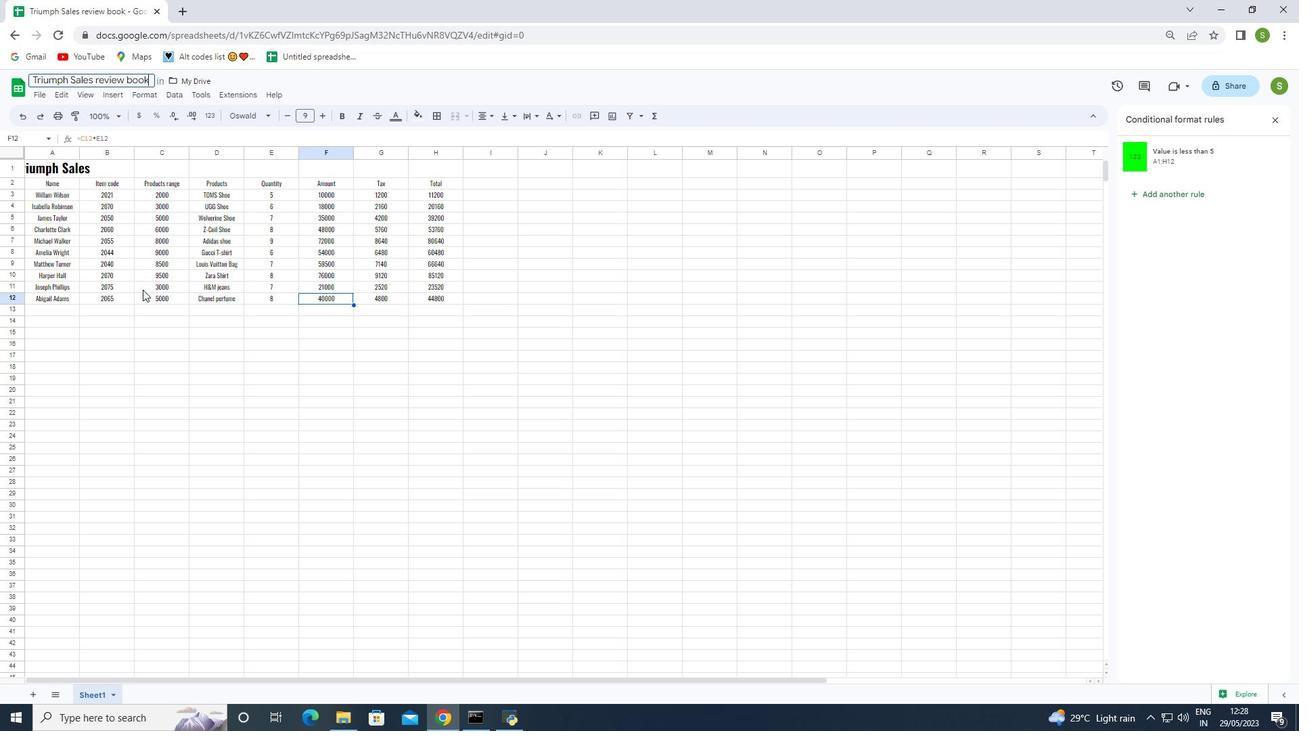 
Action: Mouse moved to (329, 356)
Screenshot: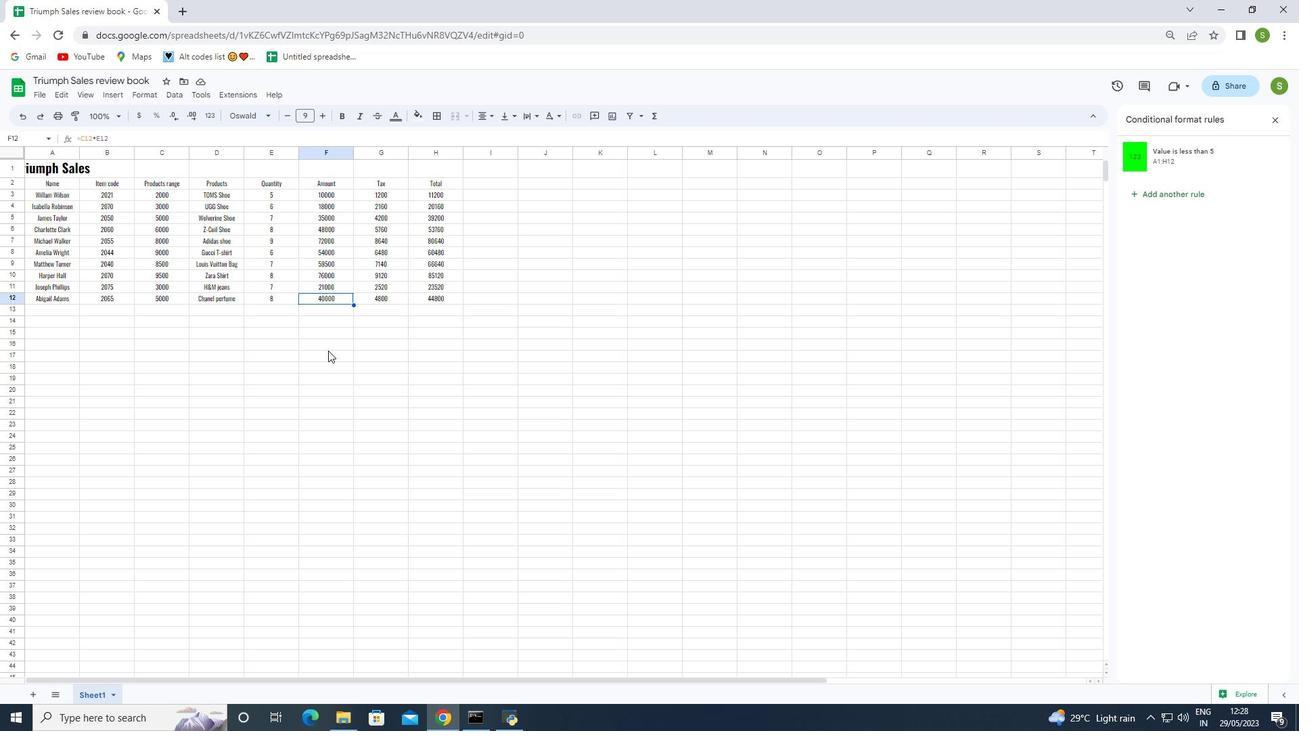 
Action: Mouse pressed left at (329, 356)
Screenshot: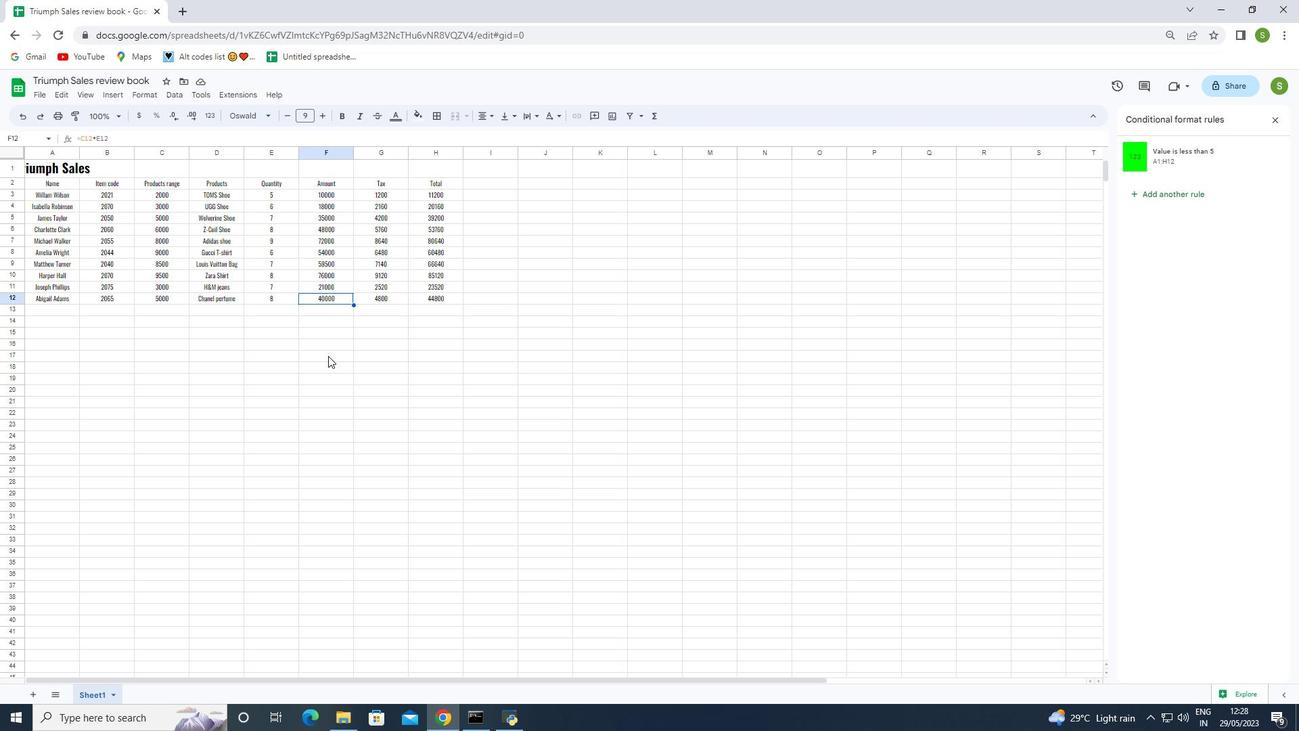 
